 Task: Apply the custom number format (%).
Action: Mouse moved to (77, 160)
Screenshot: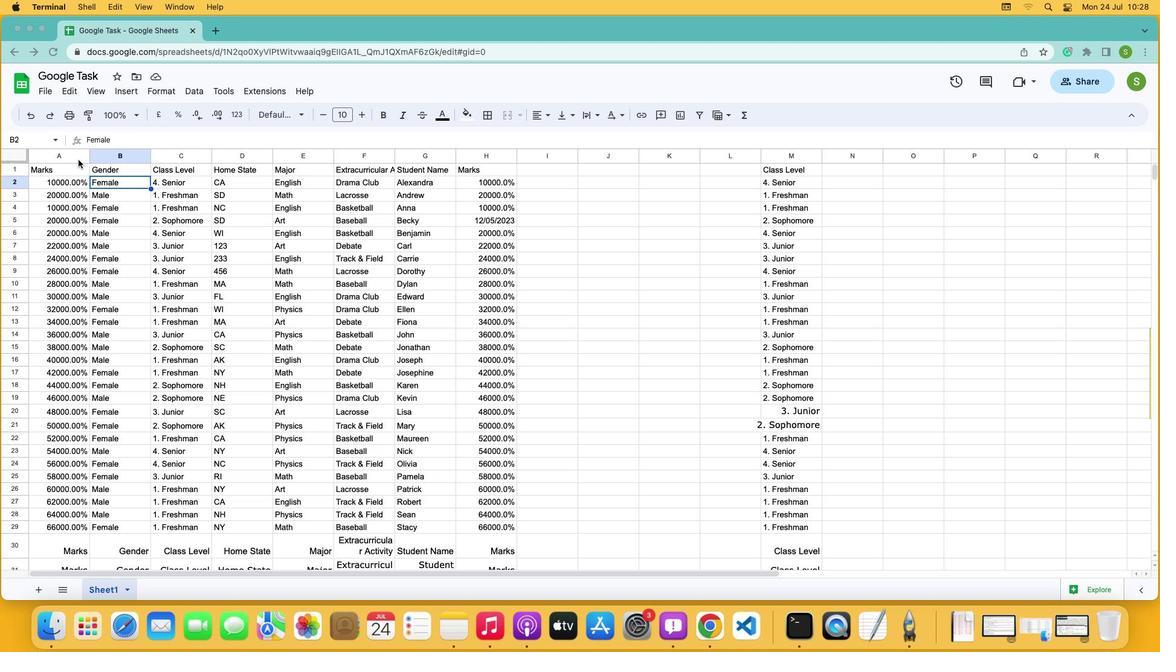 
Action: Mouse pressed left at (77, 160)
Screenshot: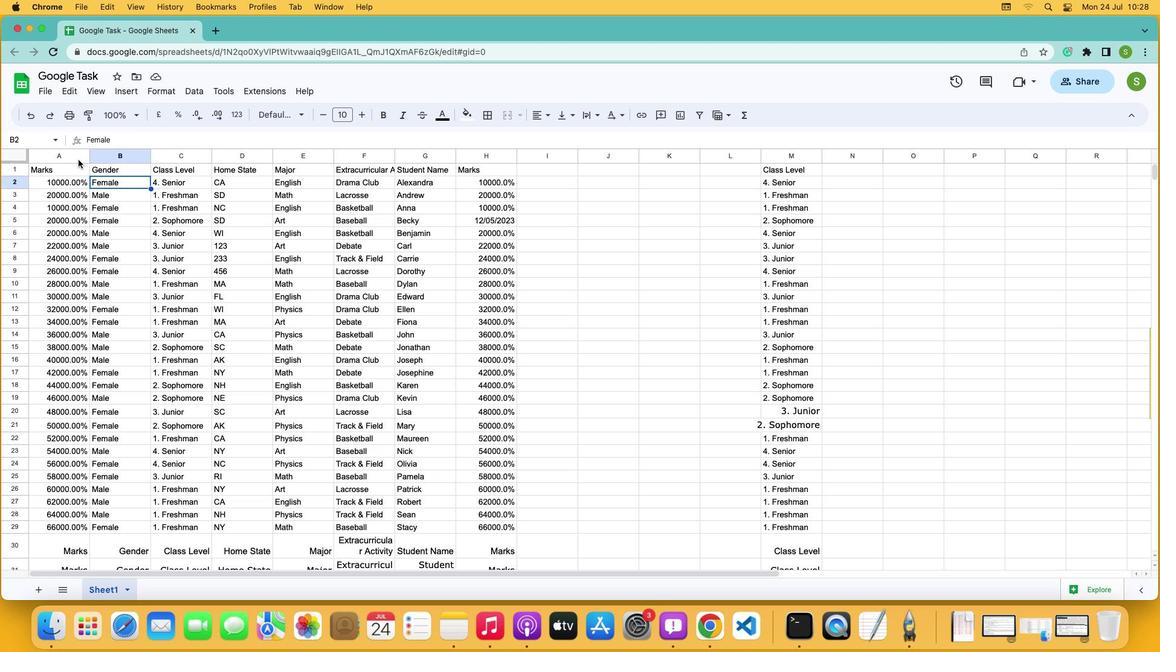 
Action: Mouse moved to (71, 158)
Screenshot: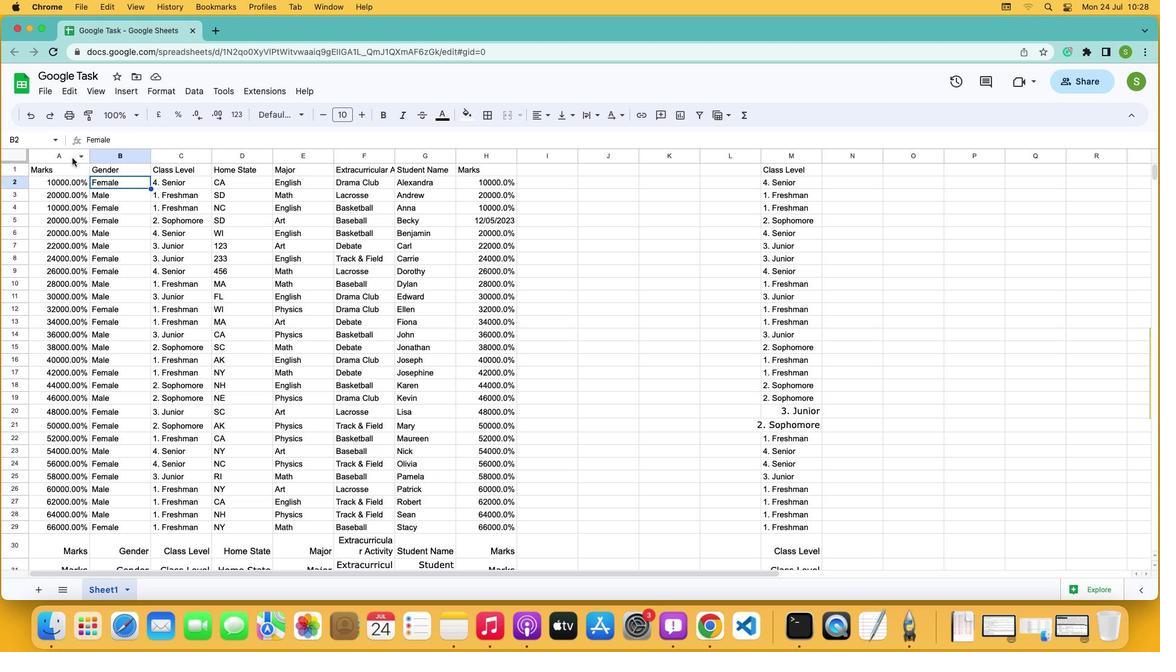 
Action: Mouse pressed left at (71, 158)
Screenshot: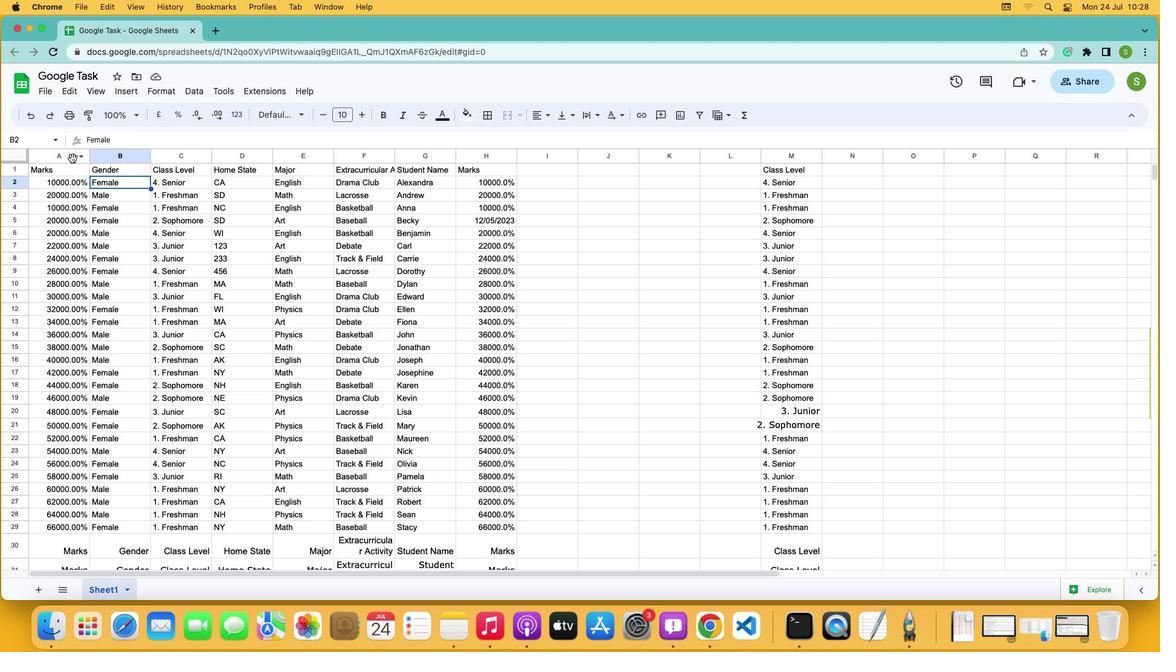 
Action: Mouse moved to (238, 122)
Screenshot: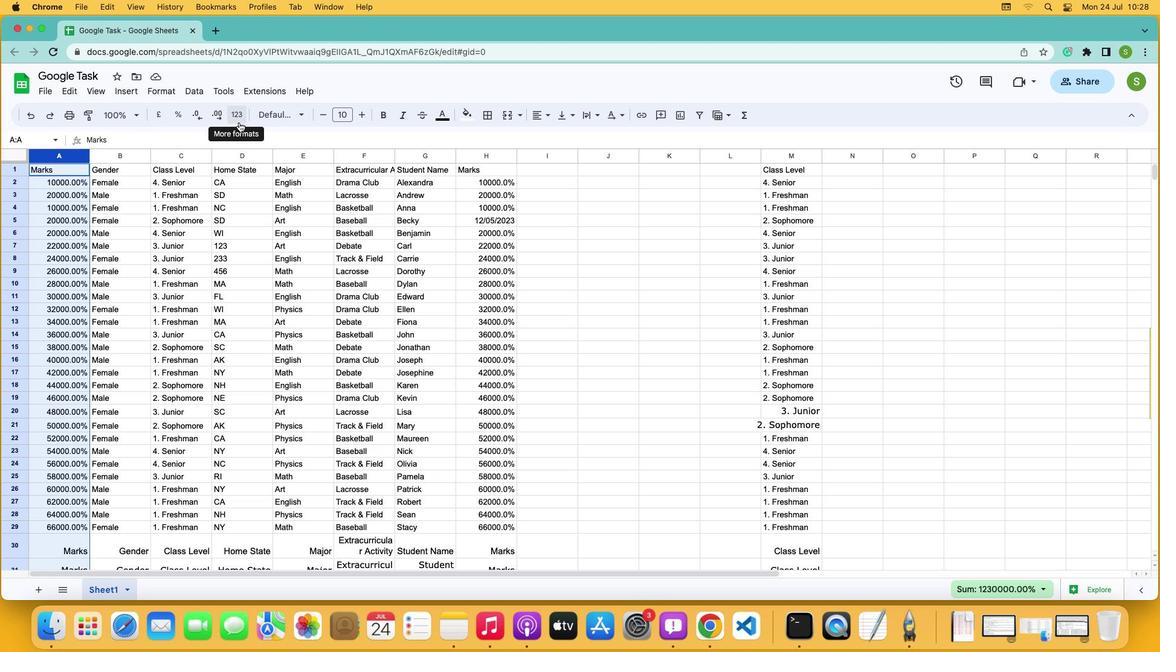 
Action: Mouse pressed left at (238, 122)
Screenshot: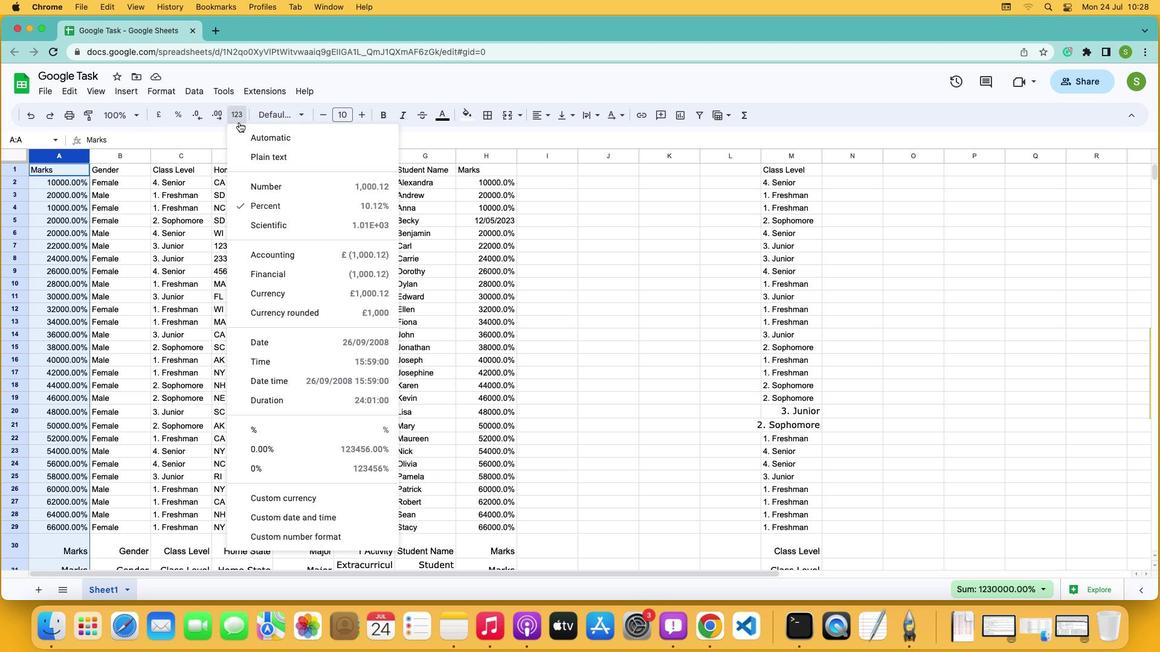
Action: Mouse moved to (295, 536)
Screenshot: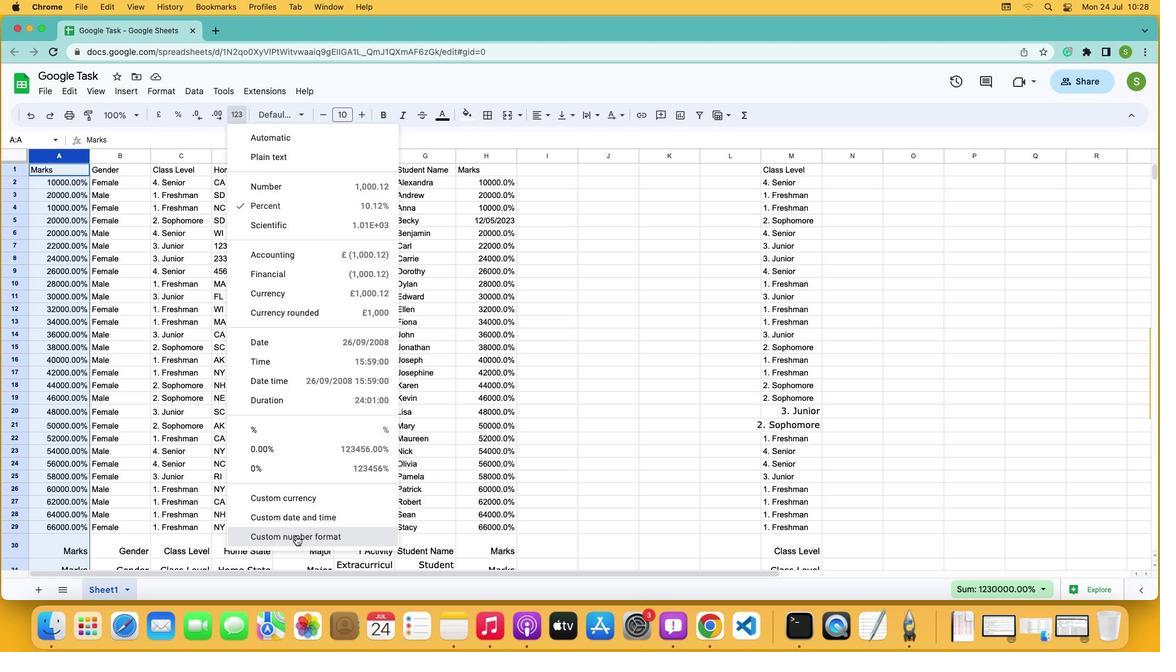 
Action: Mouse pressed left at (295, 536)
Screenshot: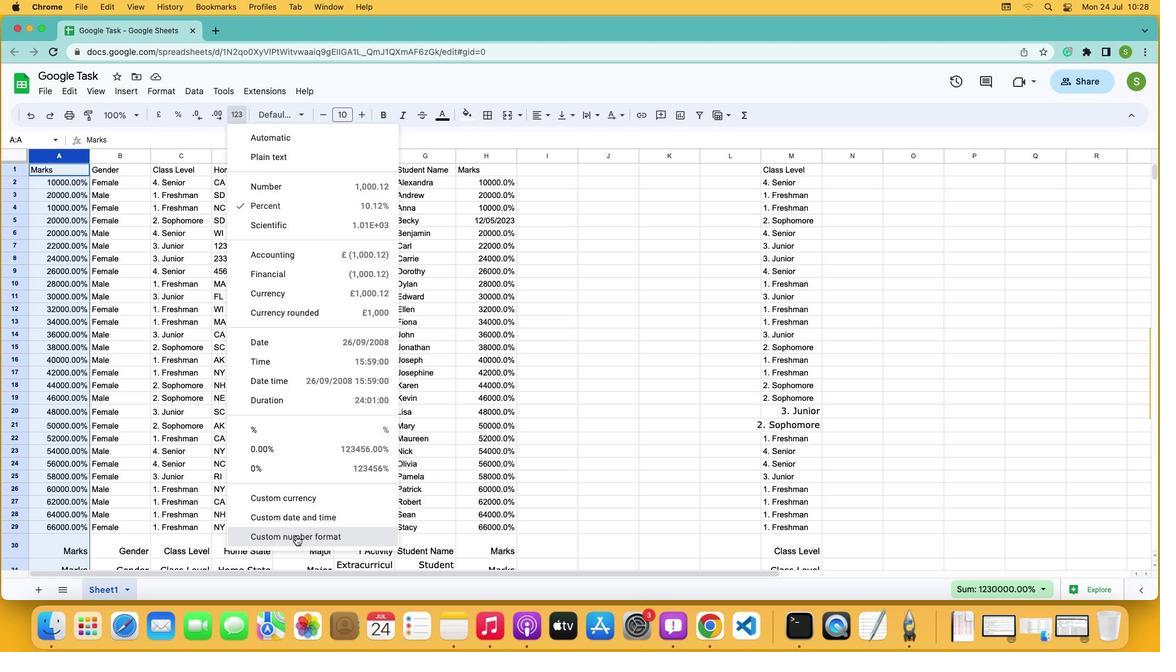 
Action: Mouse moved to (514, 297)
Screenshot: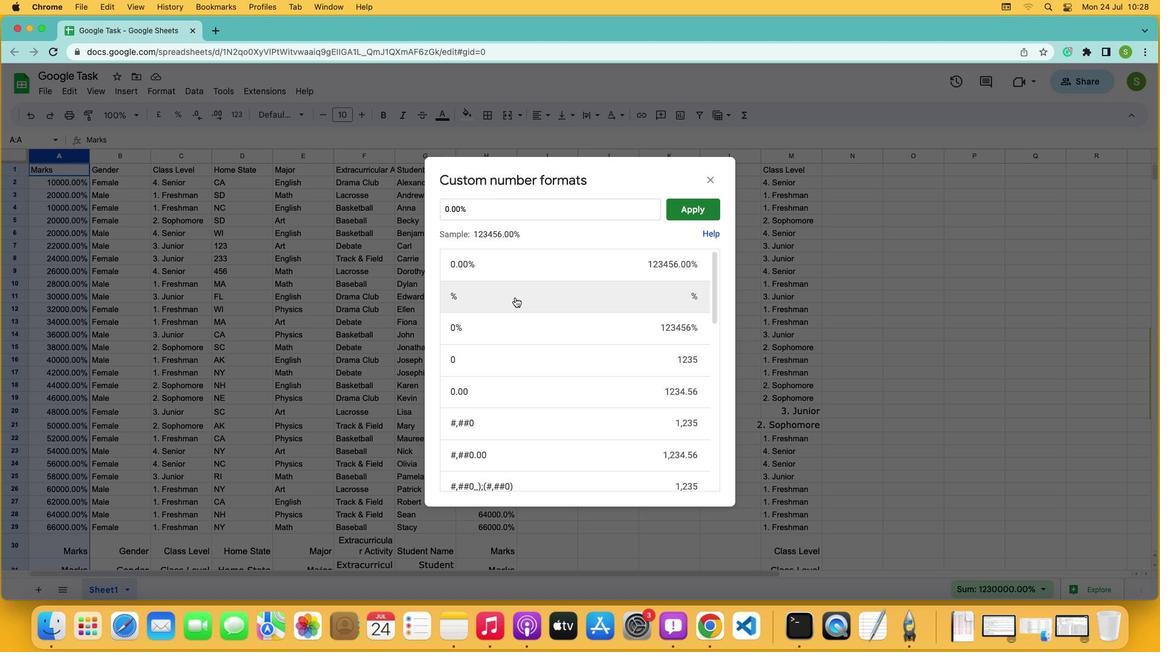 
Action: Mouse pressed left at (514, 297)
Screenshot: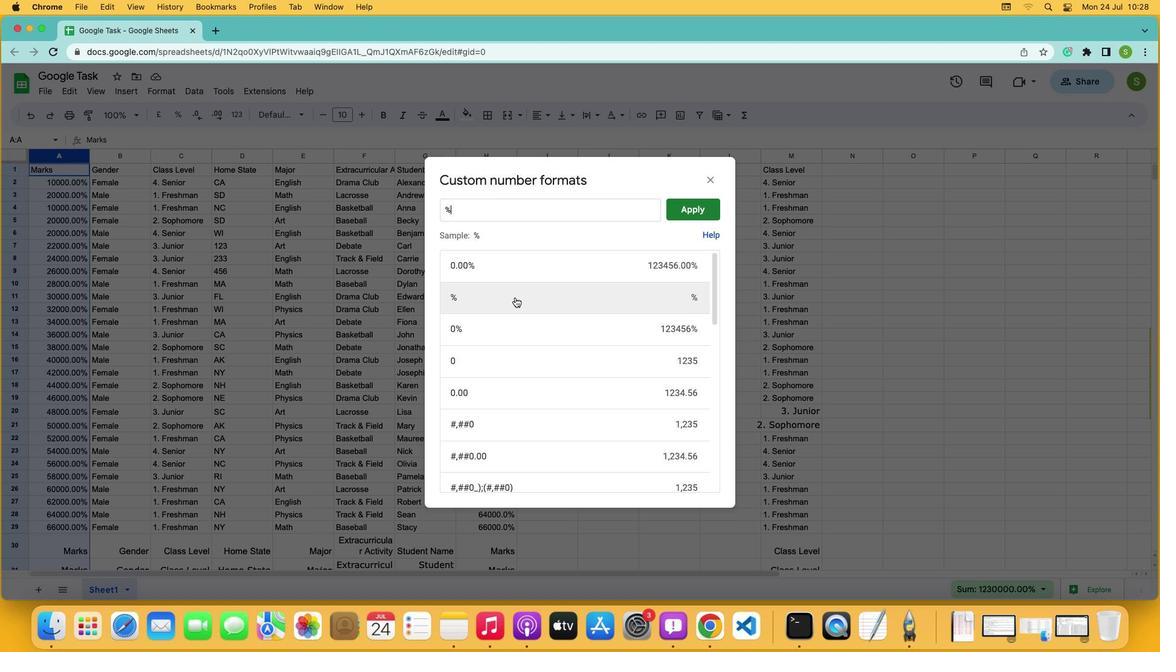 
Action: Mouse moved to (684, 207)
Screenshot: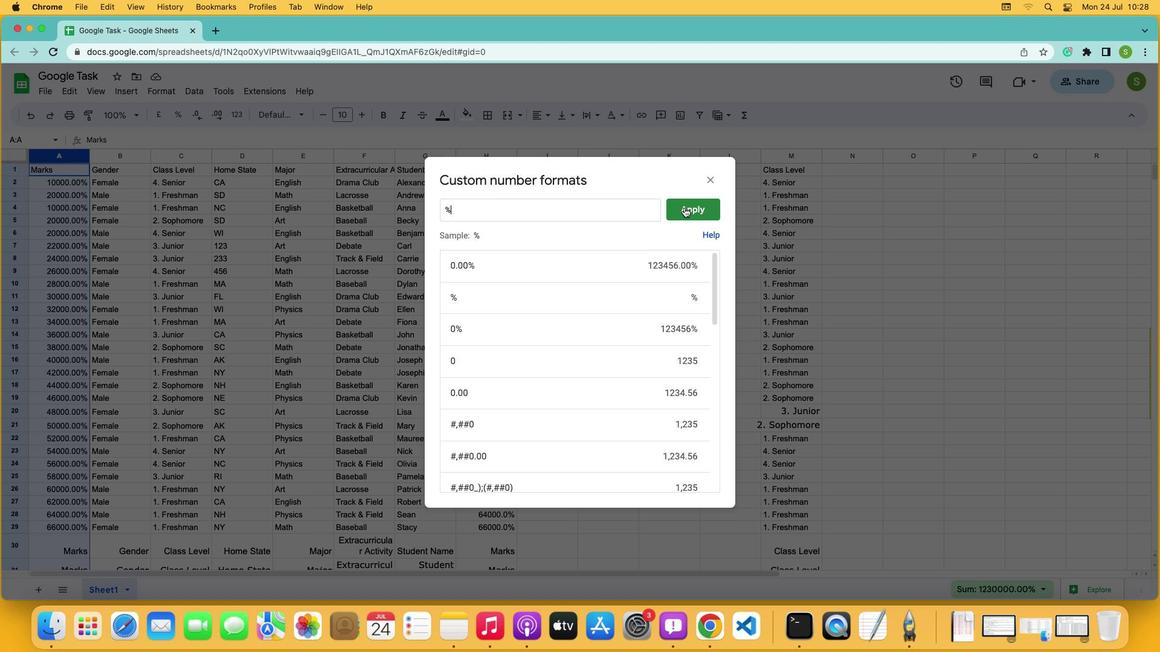 
Action: Mouse pressed left at (684, 207)
Screenshot: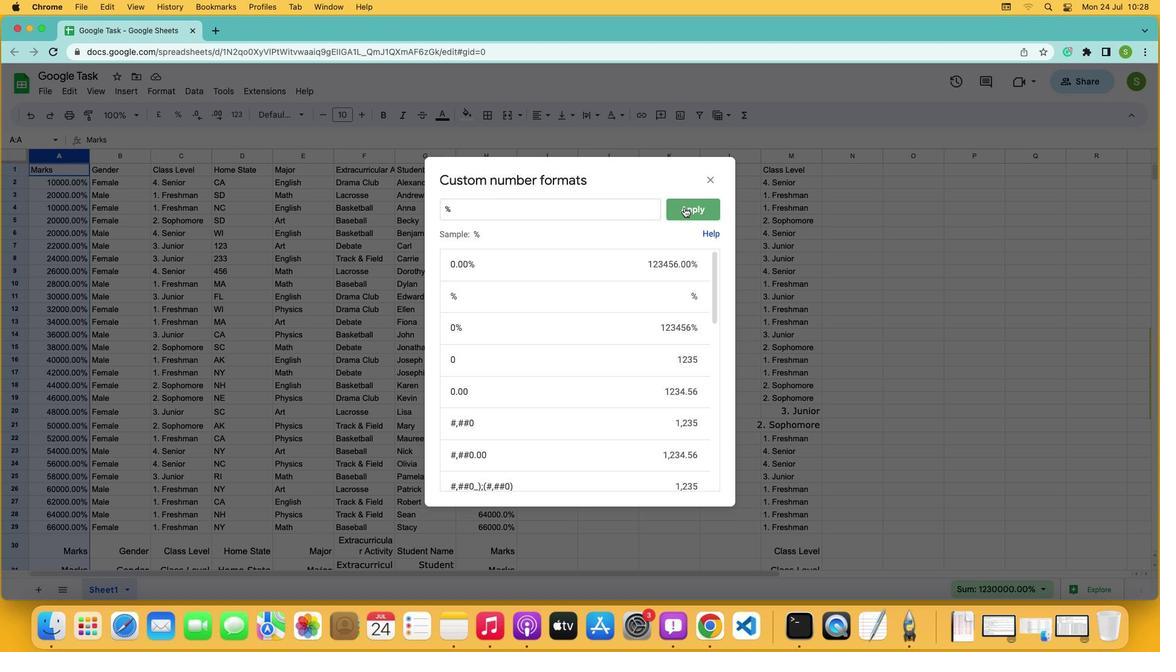 
